 Task: Change theme to Monokai Dimmed.
Action: Mouse moved to (29, 9)
Screenshot: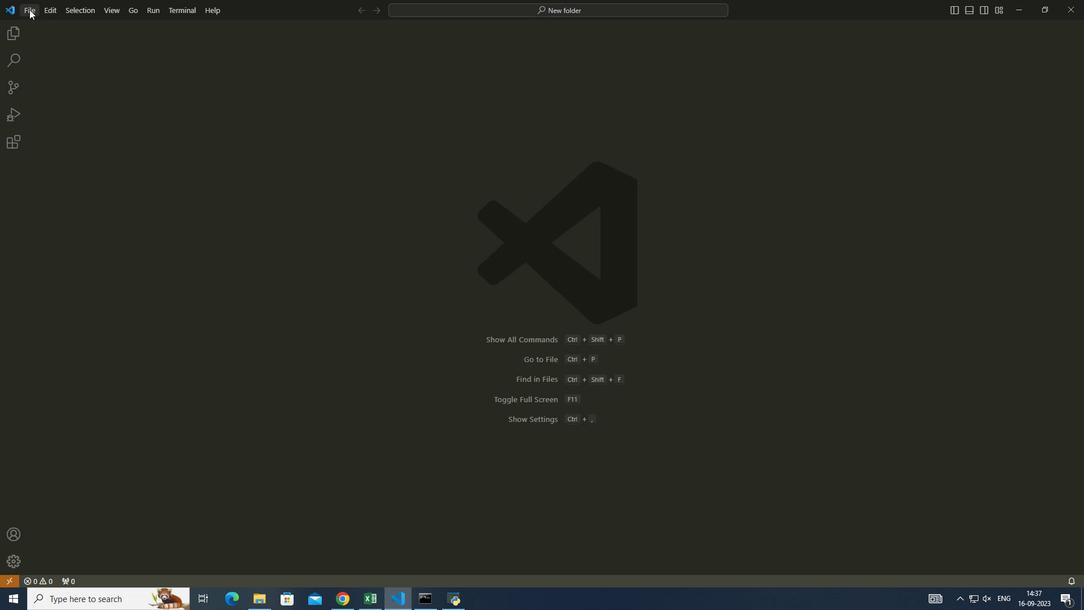 
Action: Mouse pressed left at (29, 9)
Screenshot: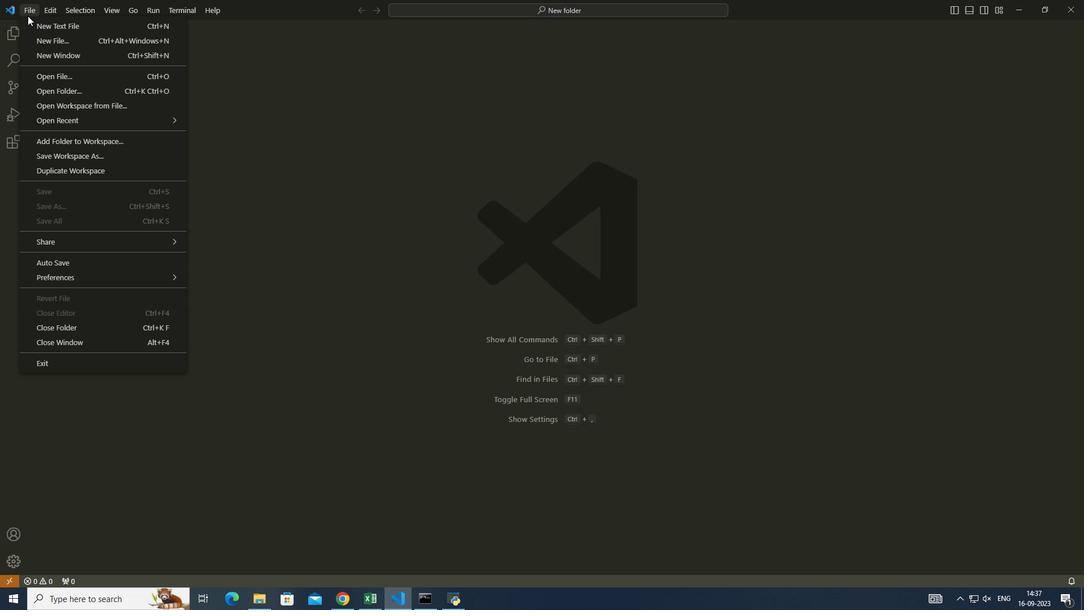 
Action: Mouse moved to (389, 385)
Screenshot: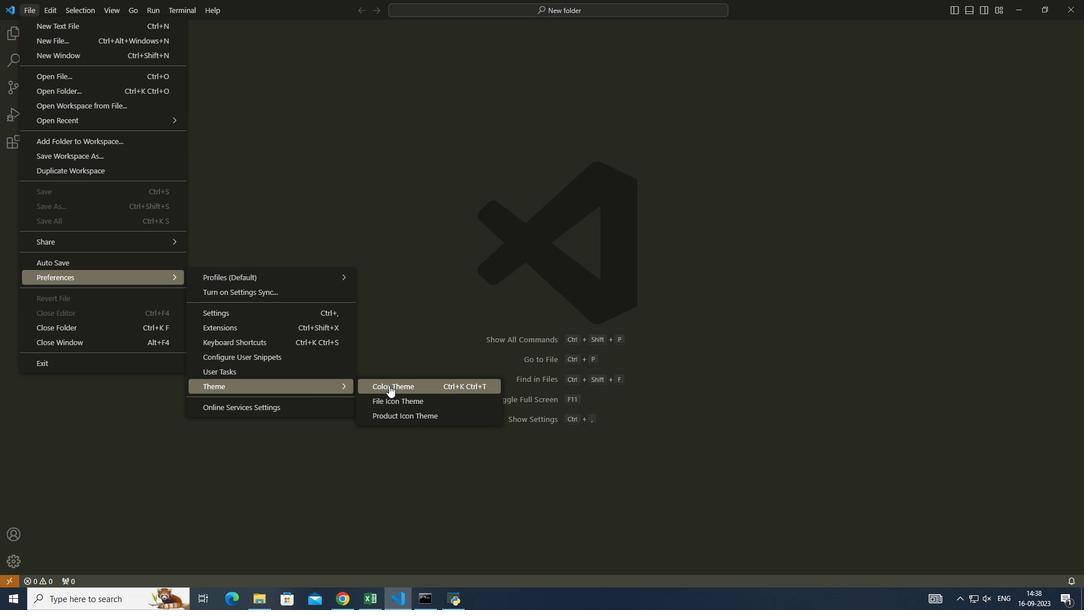 
Action: Mouse pressed left at (389, 385)
Screenshot: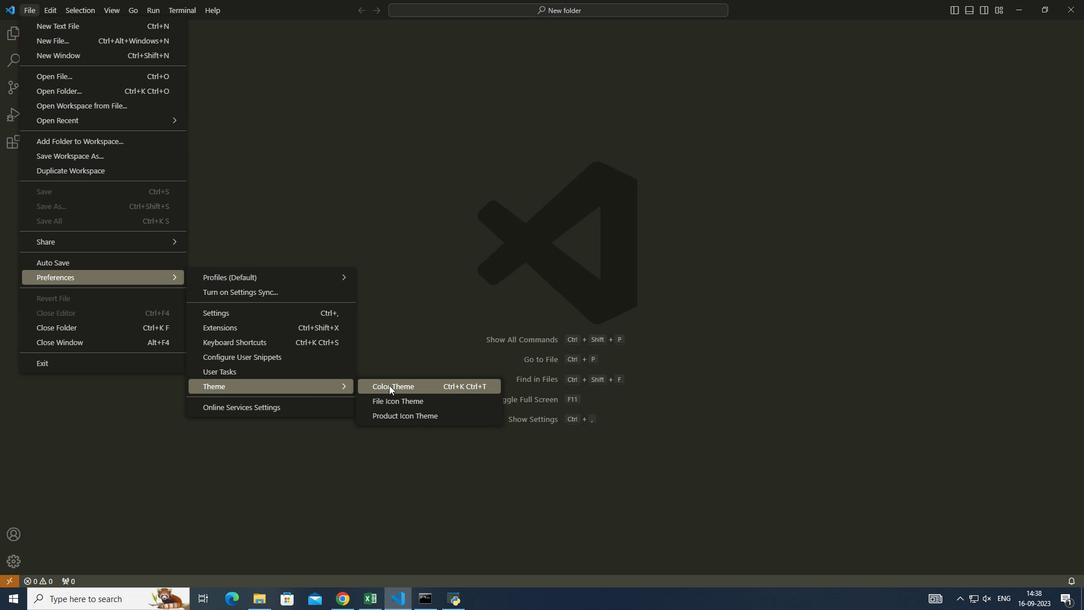 
Action: Mouse moved to (427, 184)
Screenshot: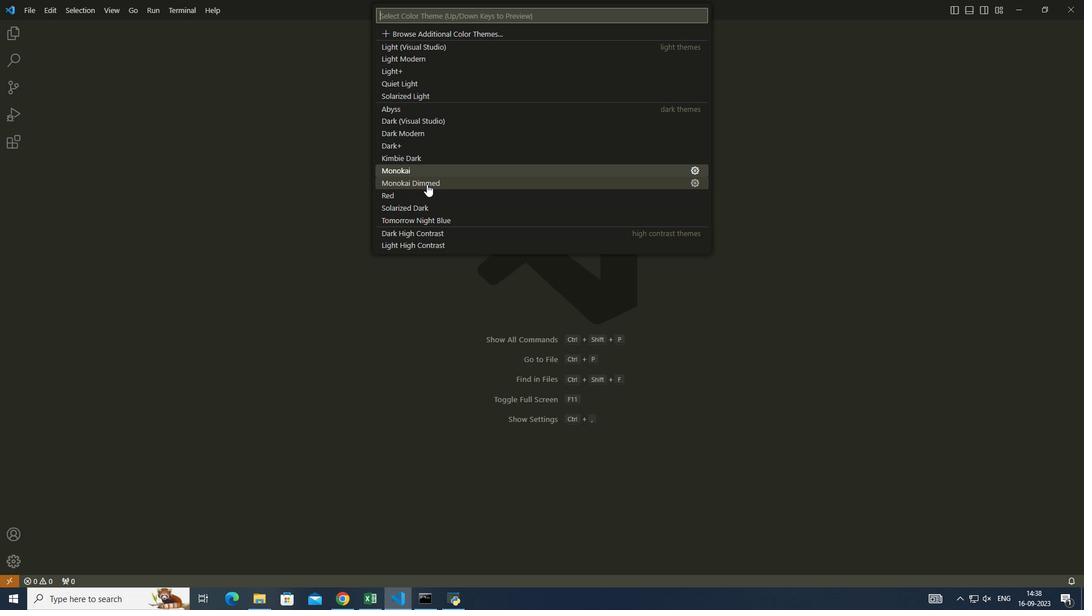 
Action: Mouse pressed left at (427, 184)
Screenshot: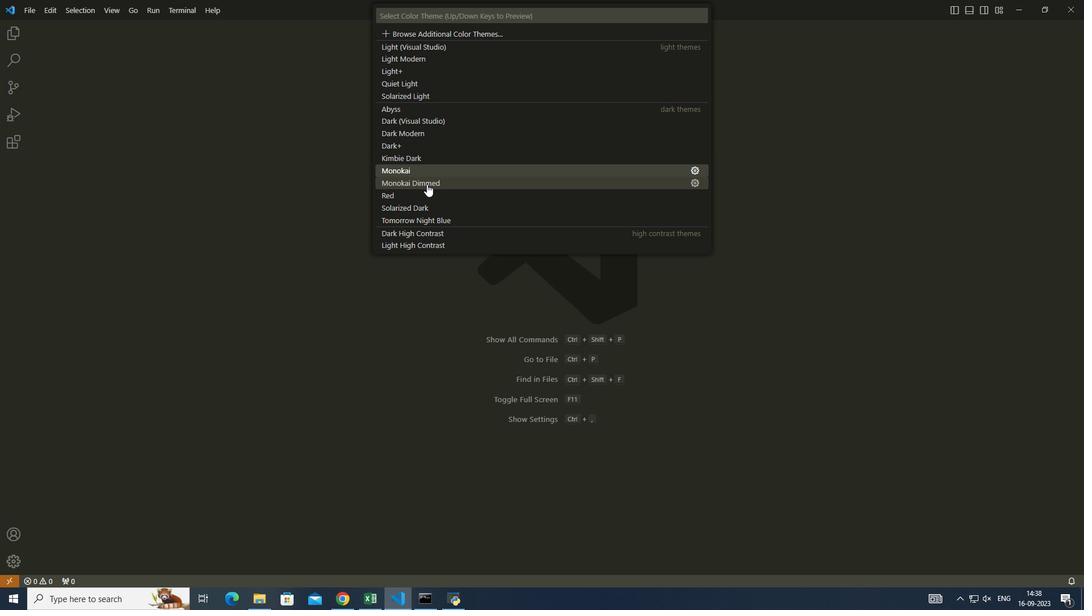 
